 Task: Select forward.
Action: Mouse moved to (215, 18)
Screenshot: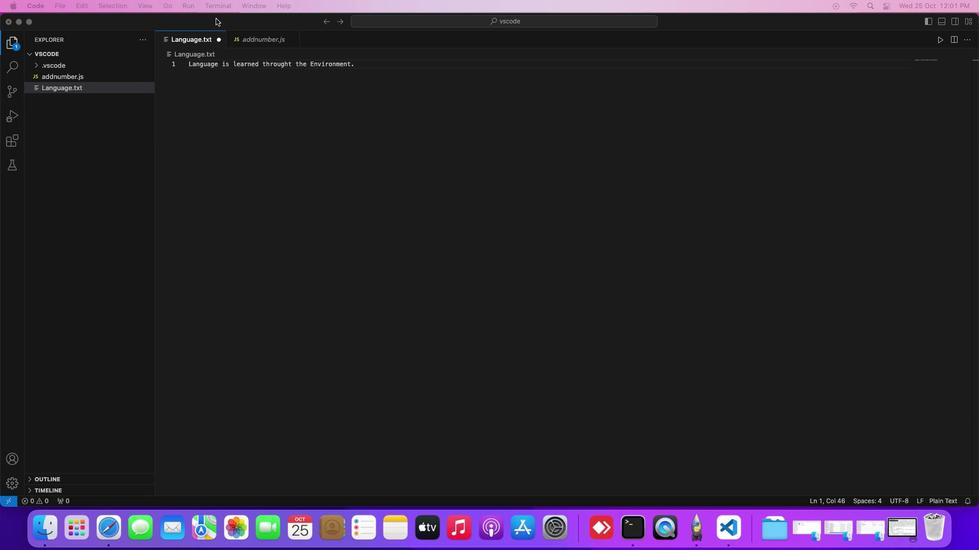 
Action: Mouse pressed left at (215, 18)
Screenshot: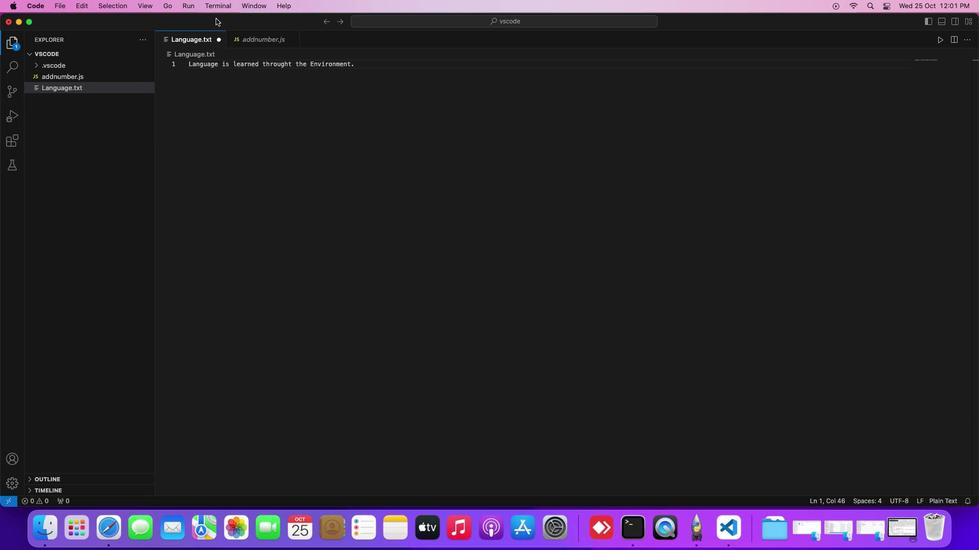 
Action: Mouse moved to (168, 6)
Screenshot: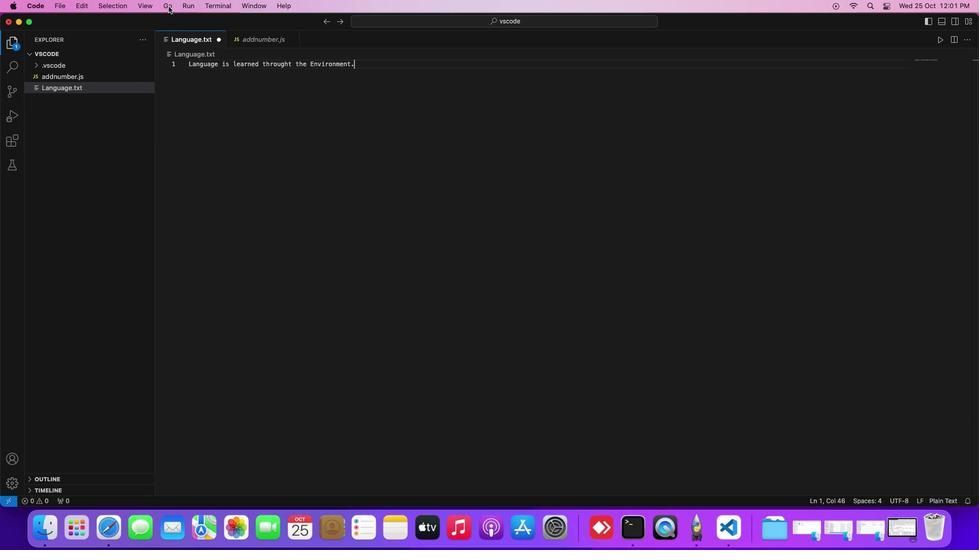 
Action: Mouse pressed left at (168, 6)
Screenshot: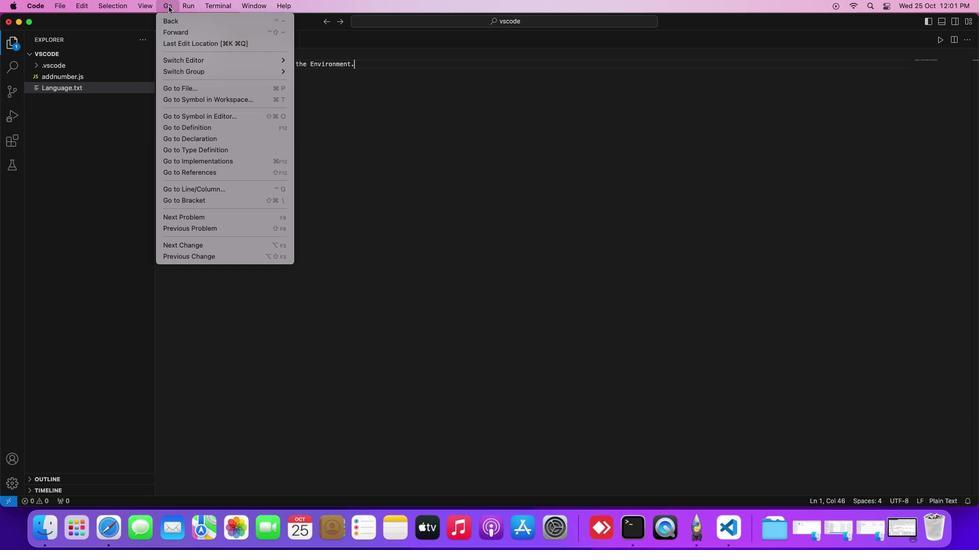 
Action: Mouse moved to (173, 30)
Screenshot: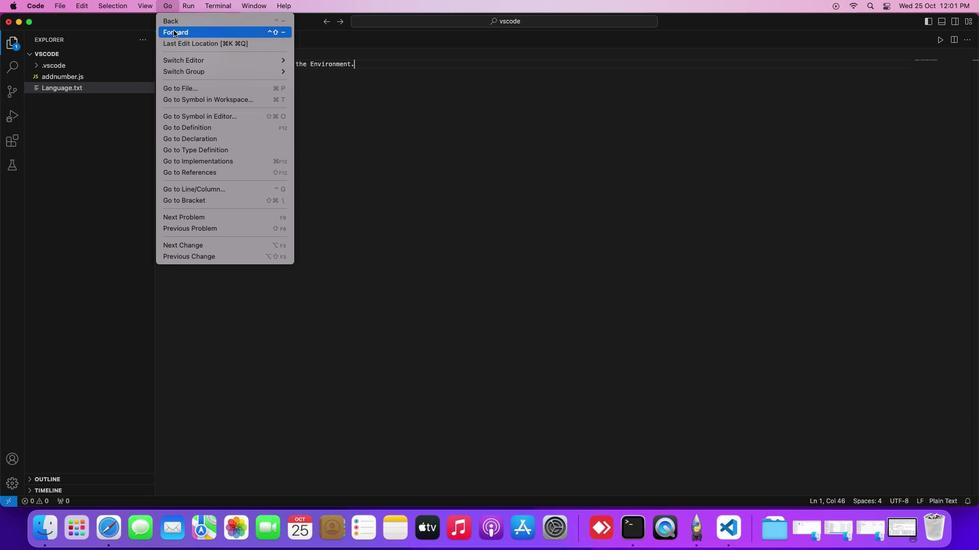 
Action: Mouse pressed left at (173, 30)
Screenshot: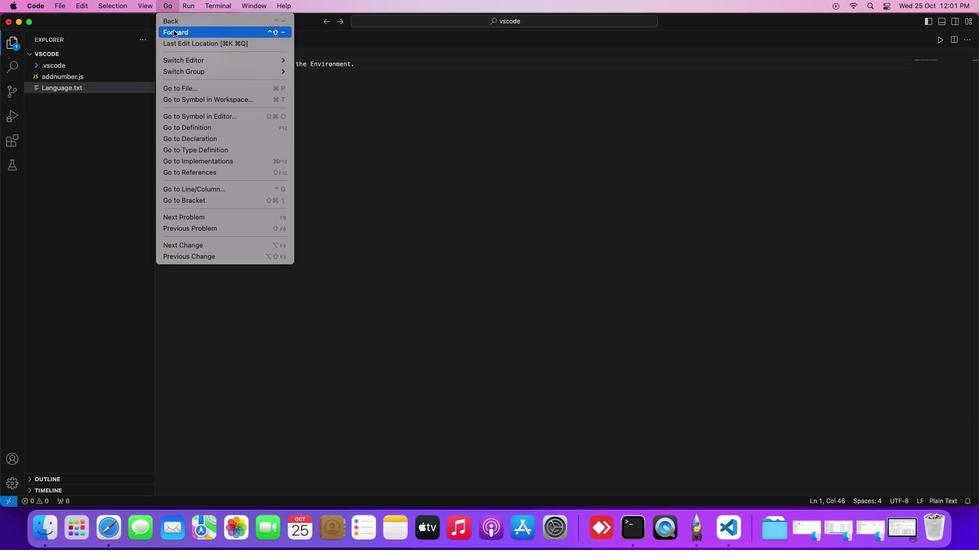 
Action: Mouse moved to (173, 30)
Screenshot: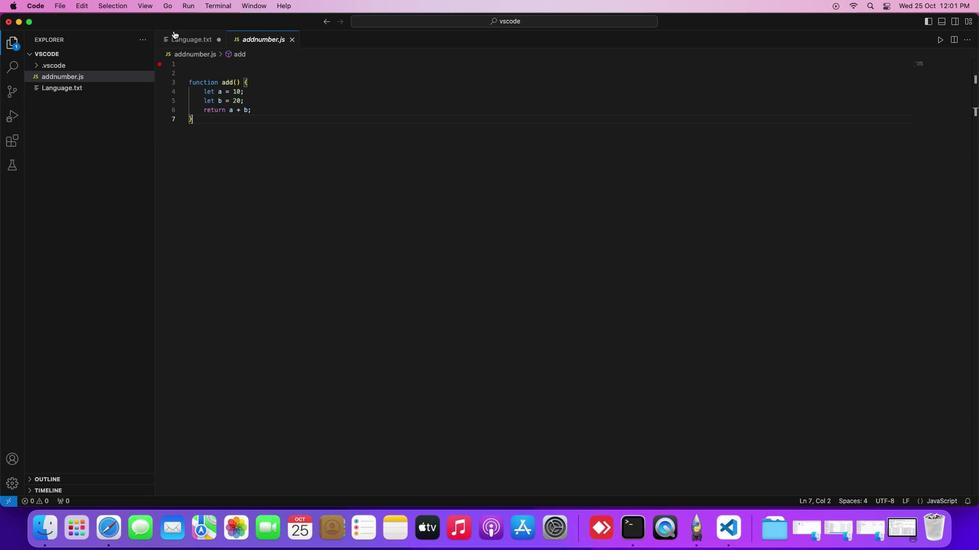
